 Task: select a rule when a due date between working days from now is moved in a card by anyone.
Action: Mouse moved to (1139, 97)
Screenshot: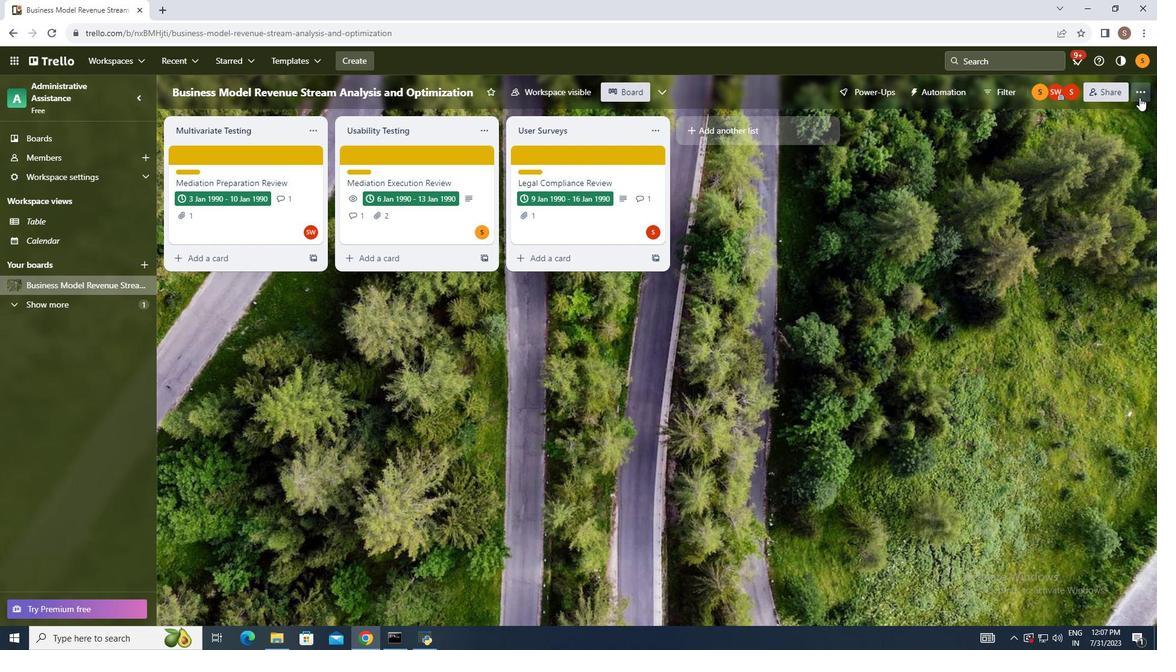 
Action: Mouse pressed left at (1139, 97)
Screenshot: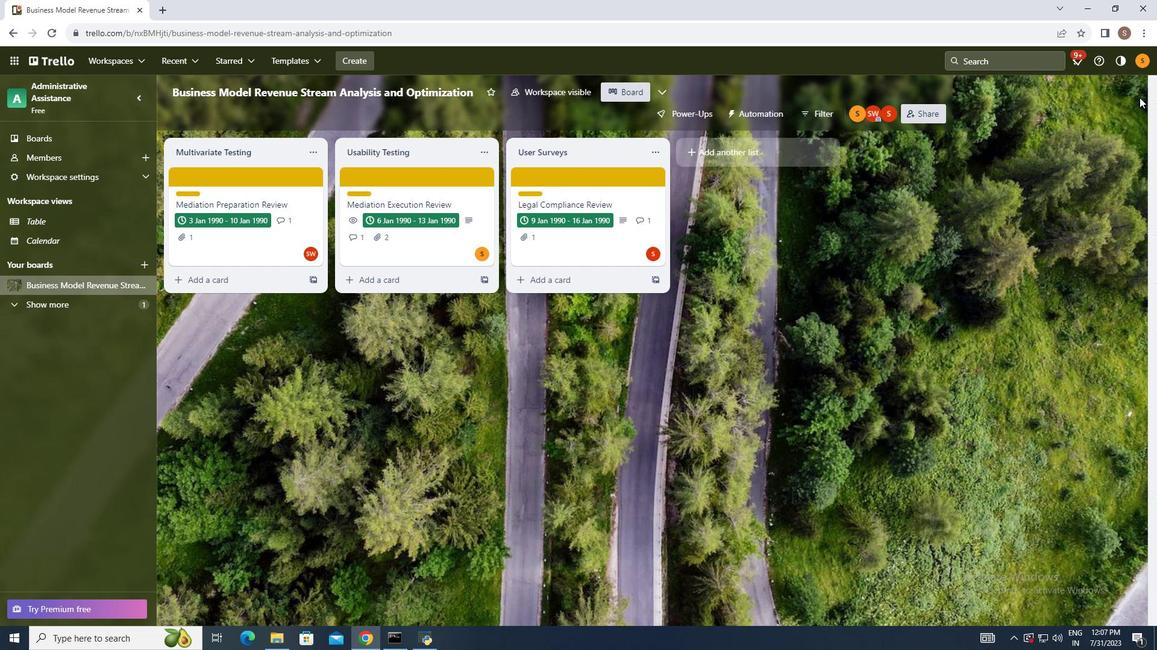 
Action: Mouse moved to (1060, 247)
Screenshot: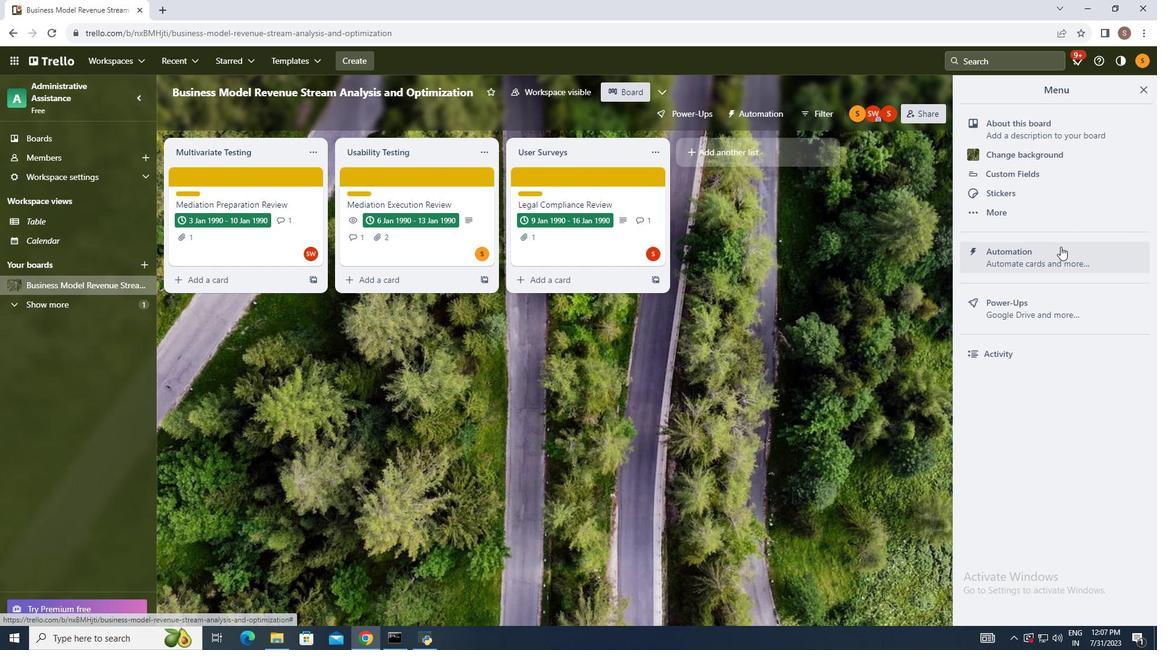 
Action: Mouse pressed left at (1060, 247)
Screenshot: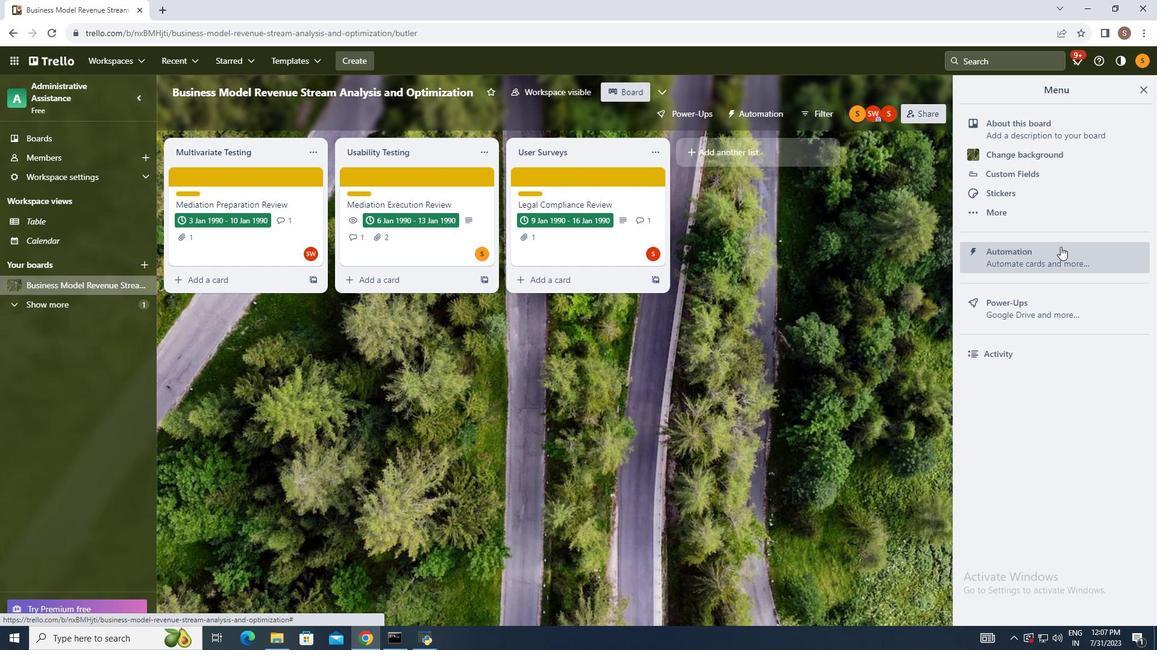 
Action: Mouse moved to (234, 215)
Screenshot: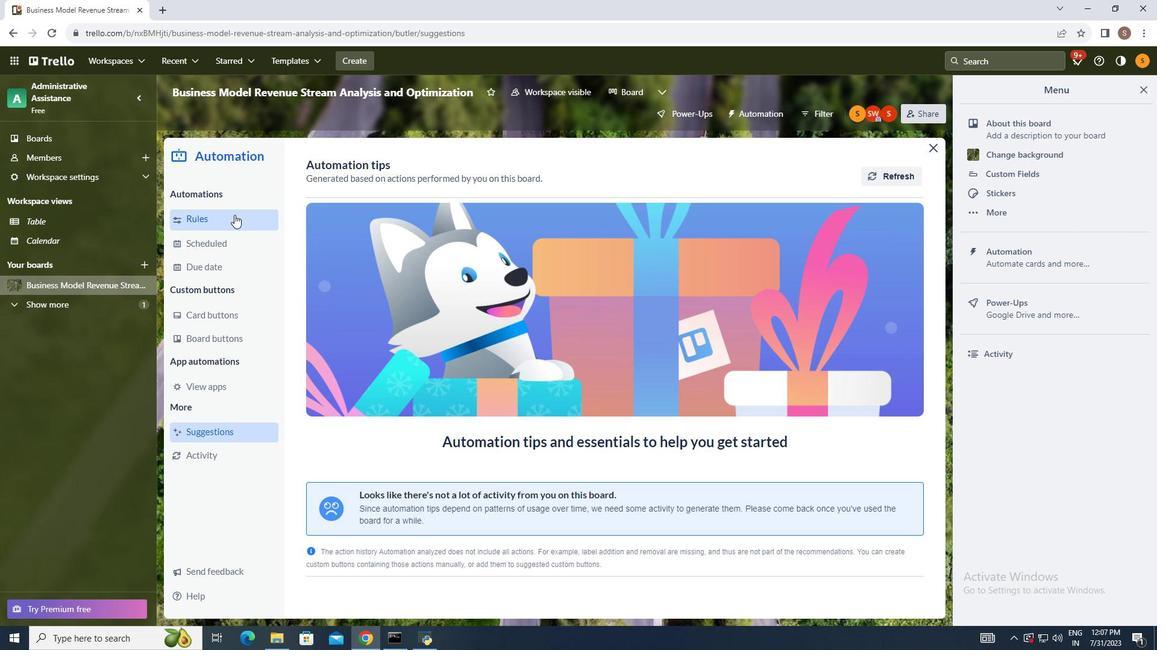 
Action: Mouse pressed left at (234, 215)
Screenshot: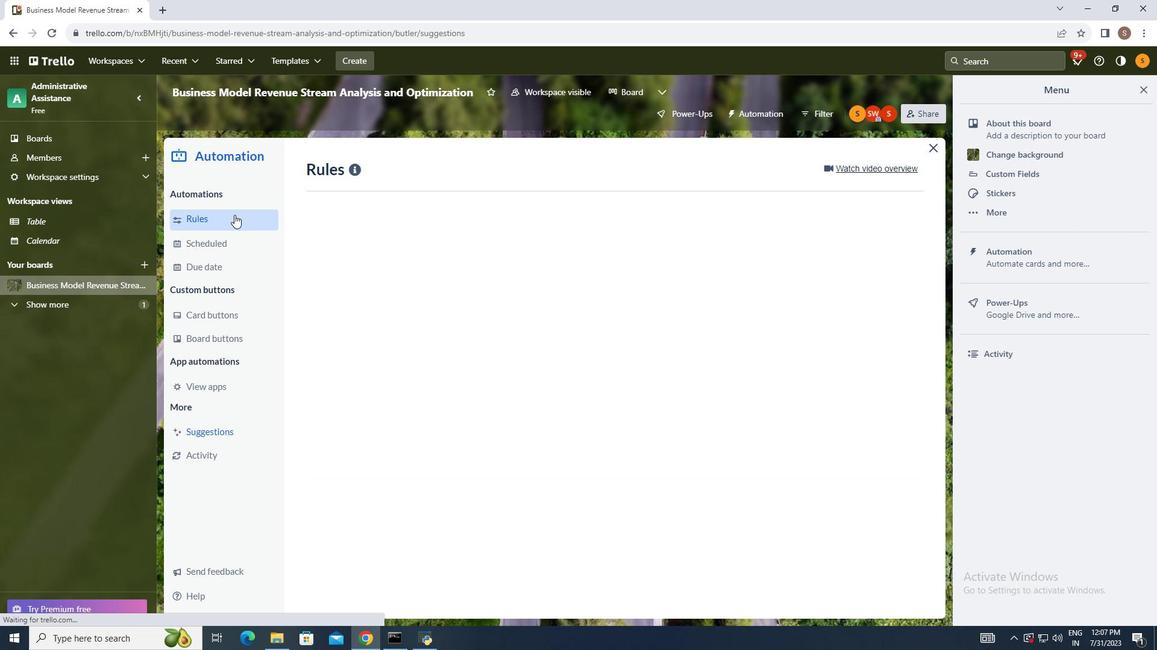 
Action: Mouse moved to (799, 169)
Screenshot: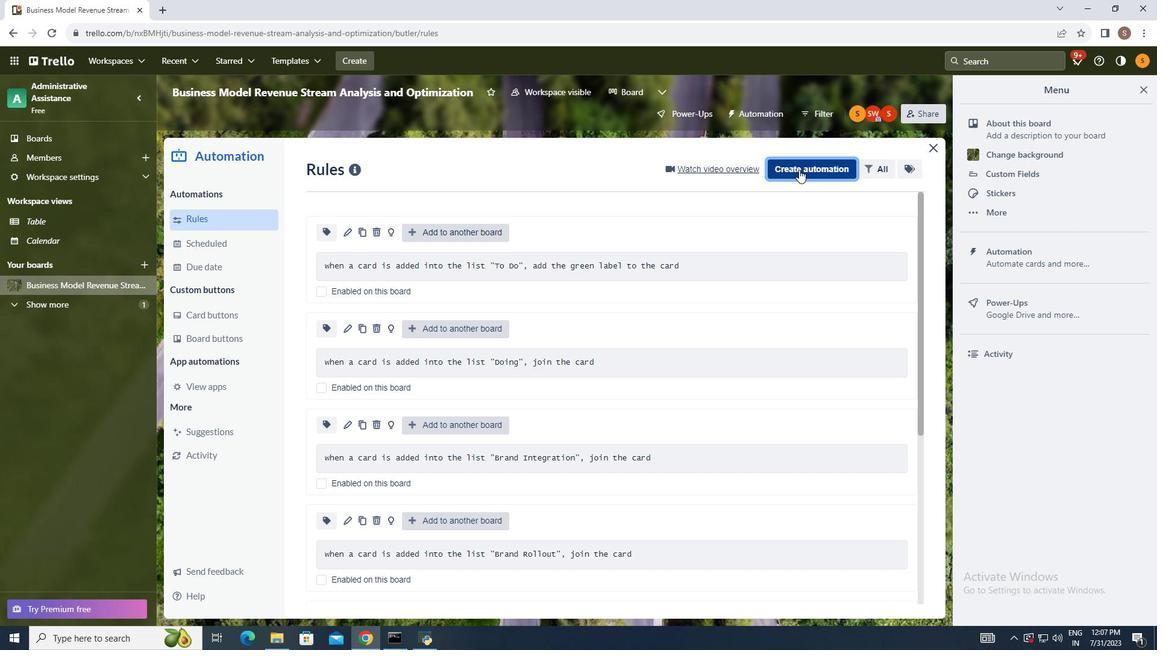 
Action: Mouse pressed left at (799, 169)
Screenshot: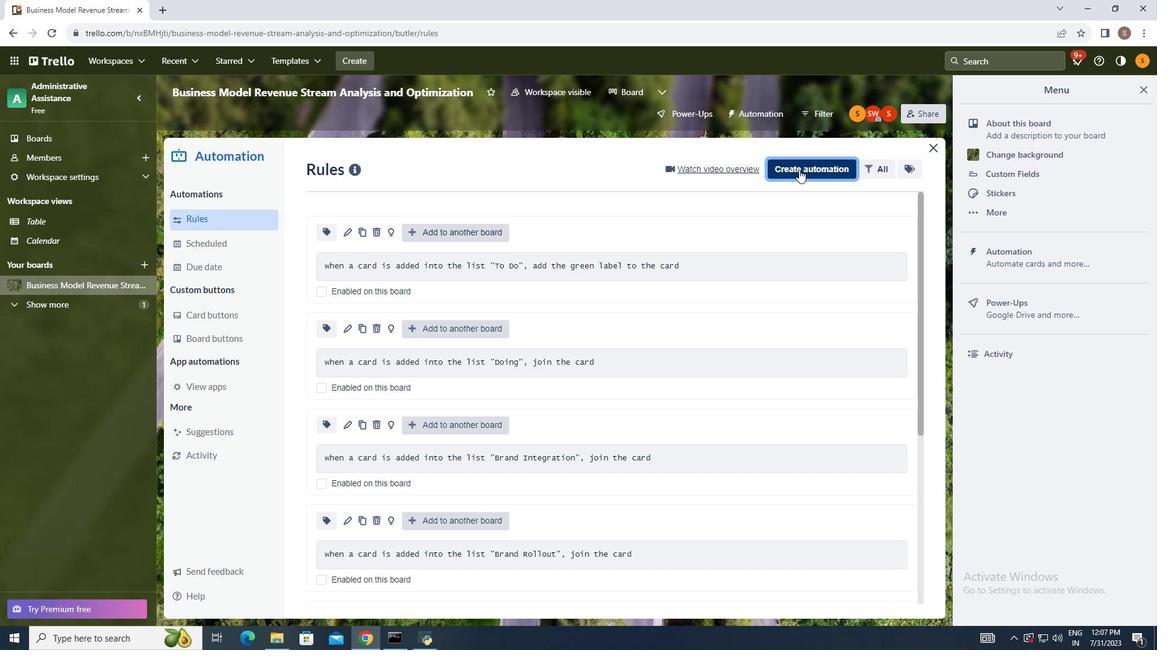 
Action: Mouse moved to (581, 277)
Screenshot: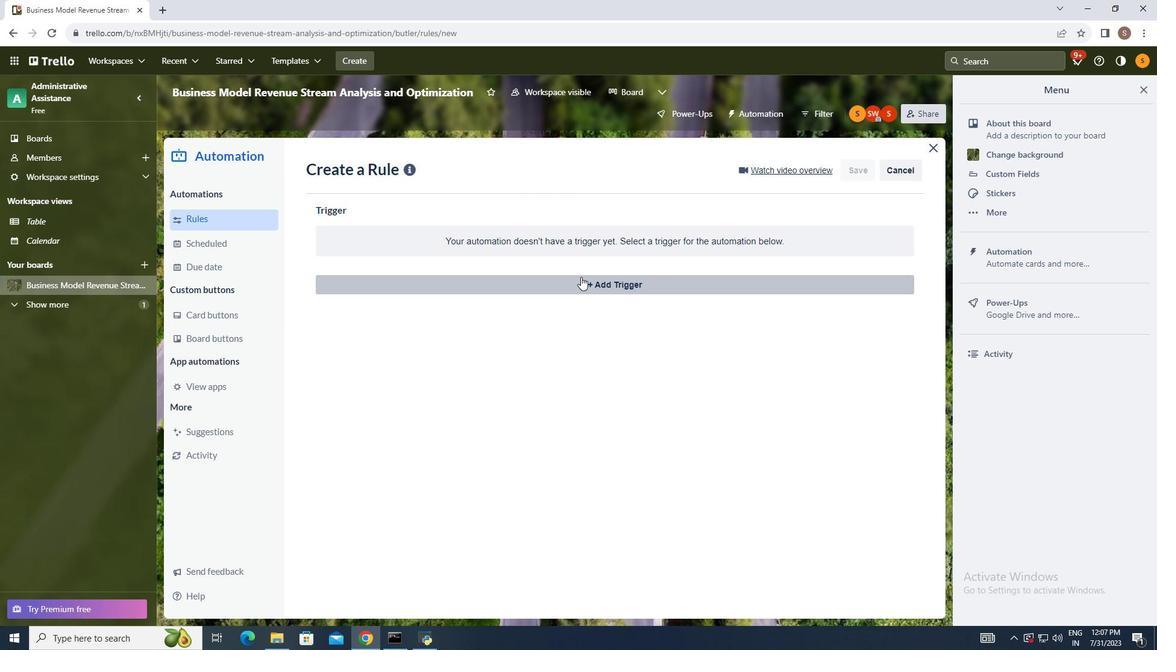 
Action: Mouse pressed left at (581, 277)
Screenshot: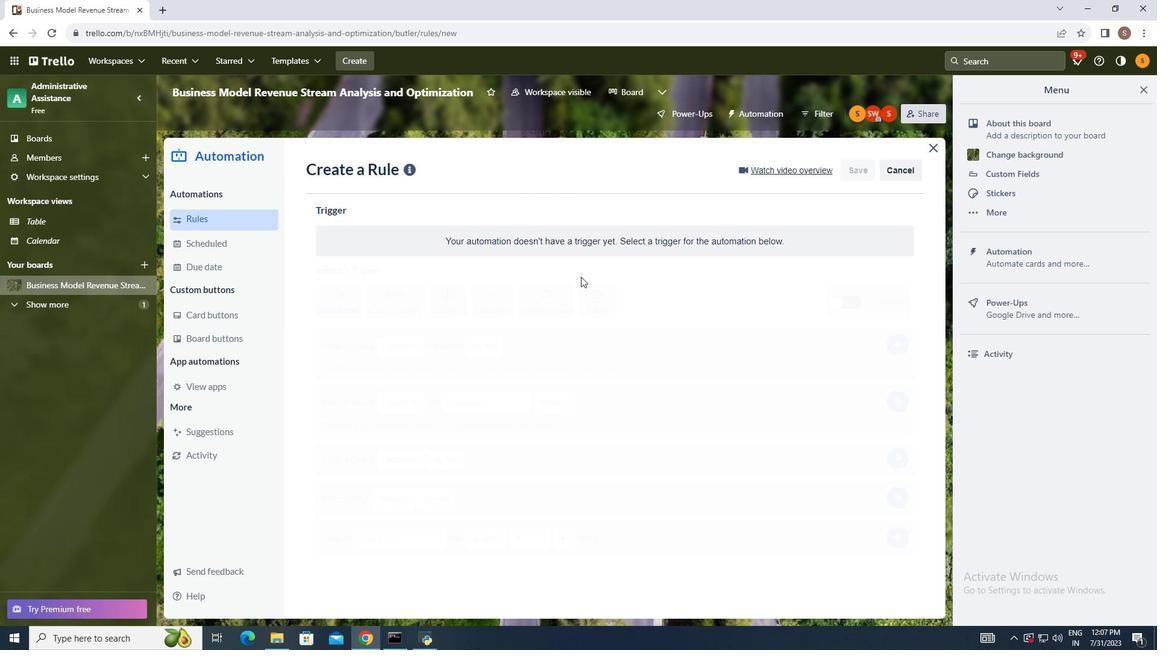 
Action: Mouse moved to (449, 324)
Screenshot: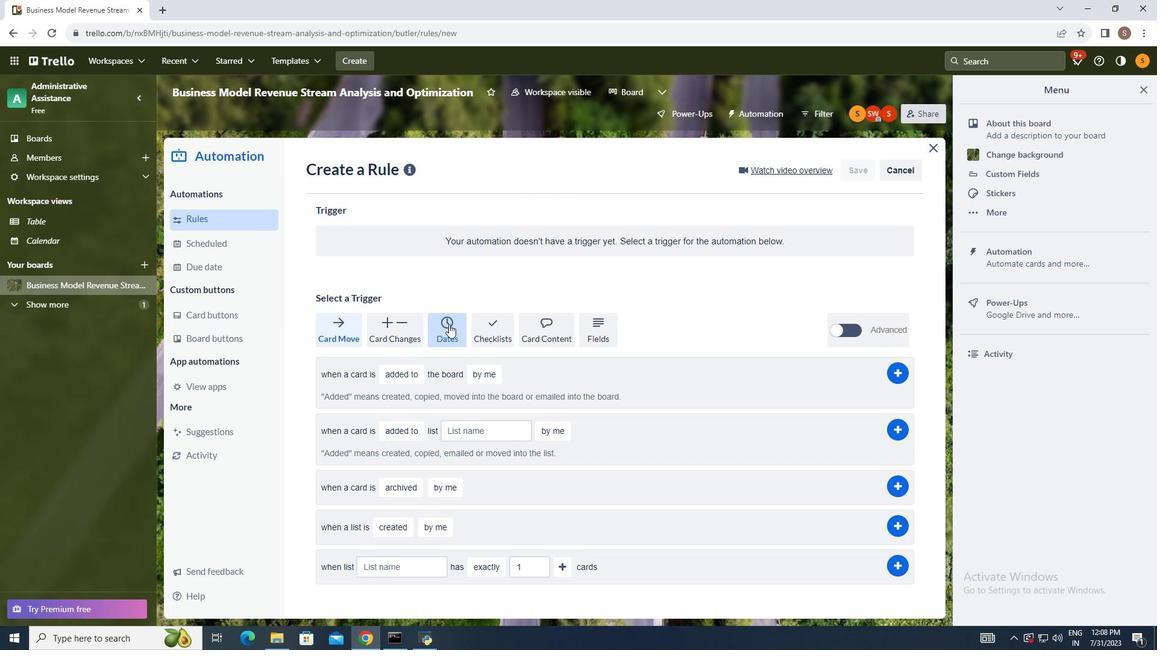 
Action: Mouse pressed left at (449, 324)
Screenshot: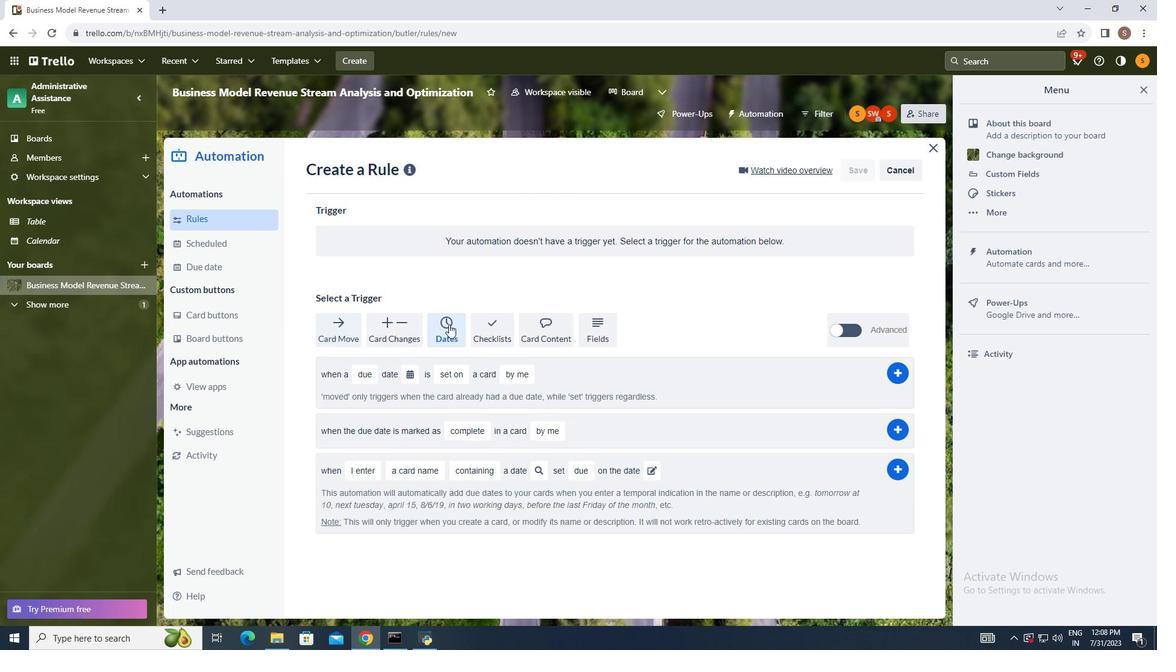 
Action: Mouse moved to (356, 372)
Screenshot: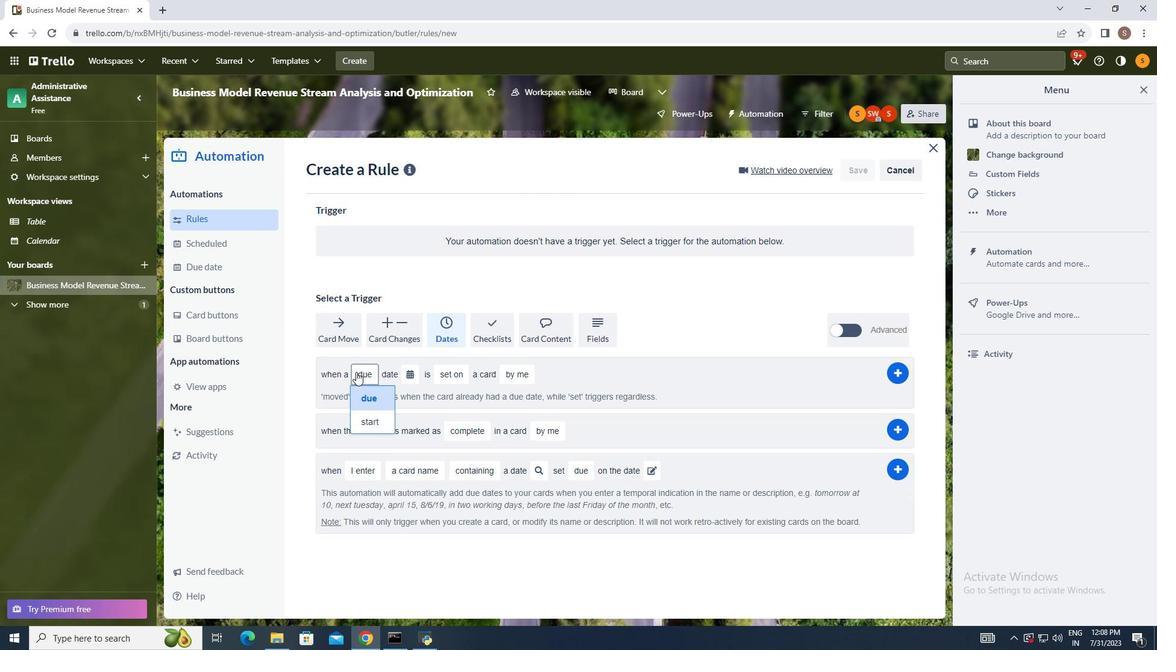 
Action: Mouse pressed left at (356, 372)
Screenshot: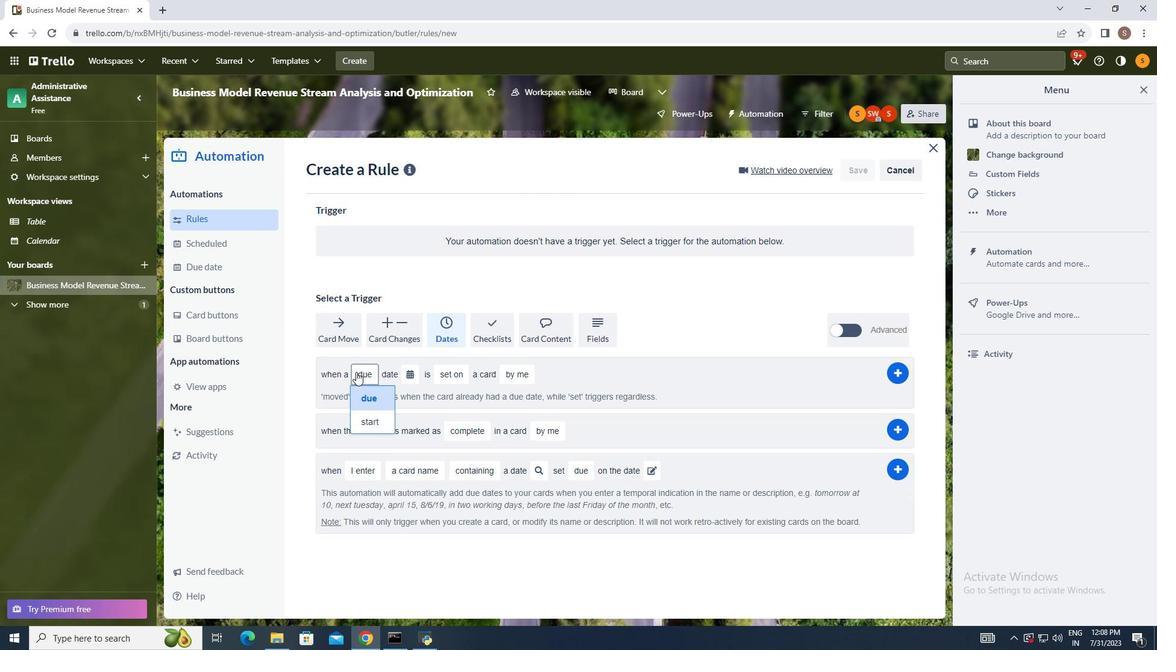 
Action: Mouse moved to (365, 394)
Screenshot: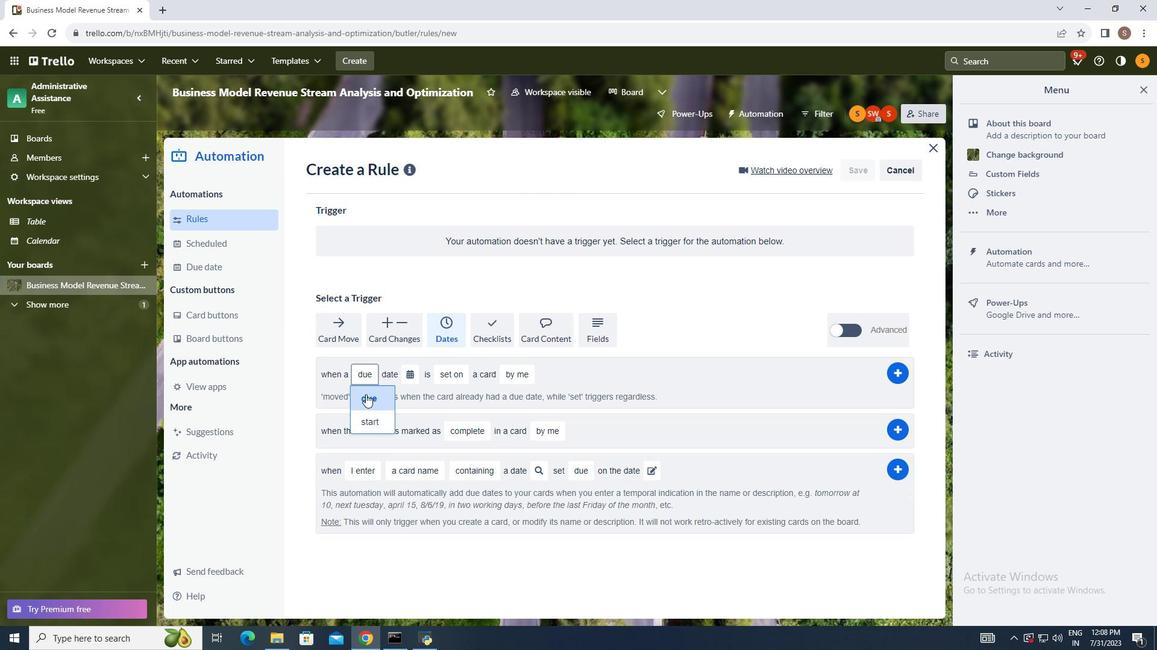 
Action: Mouse pressed left at (365, 394)
Screenshot: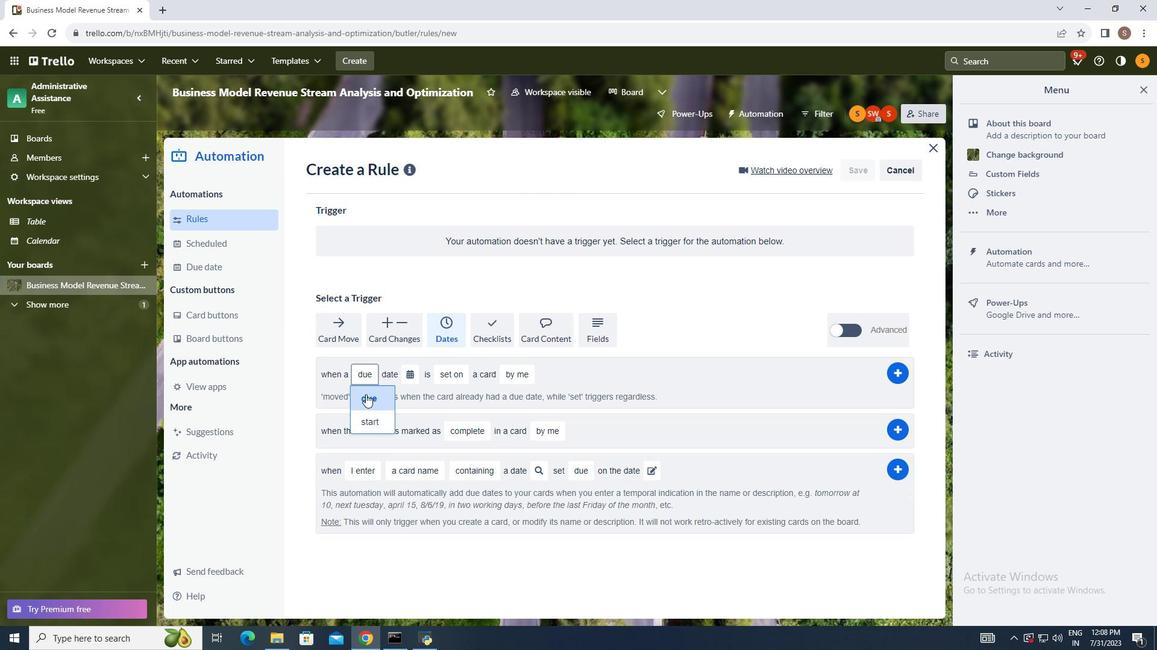 
Action: Mouse moved to (406, 377)
Screenshot: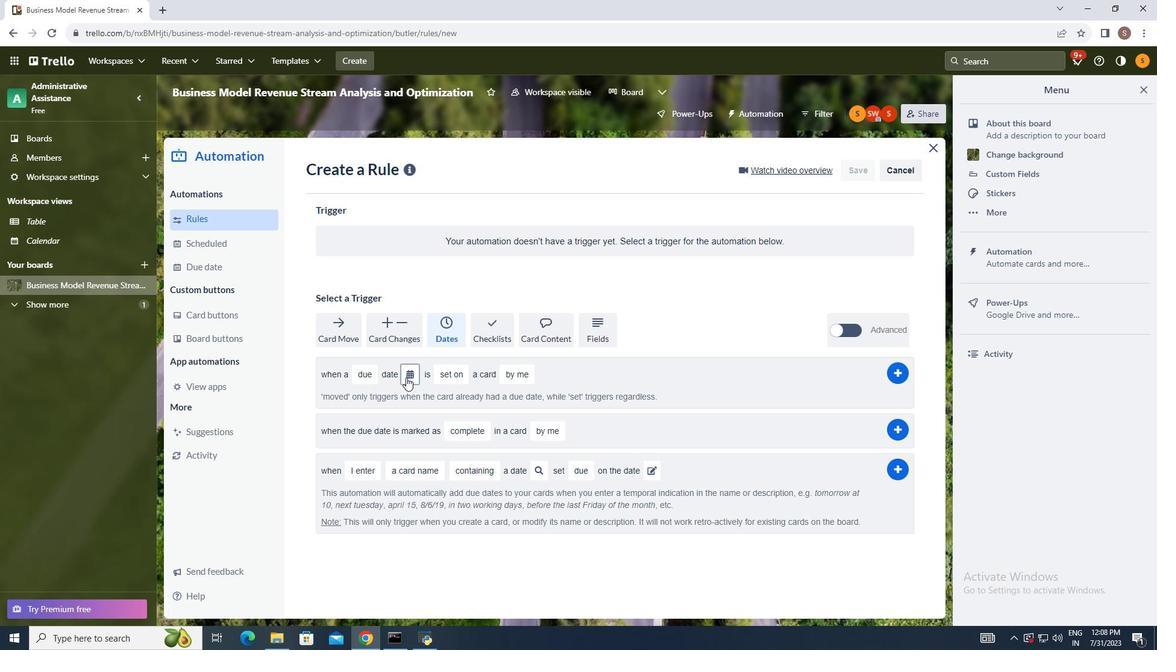 
Action: Mouse pressed left at (406, 377)
Screenshot: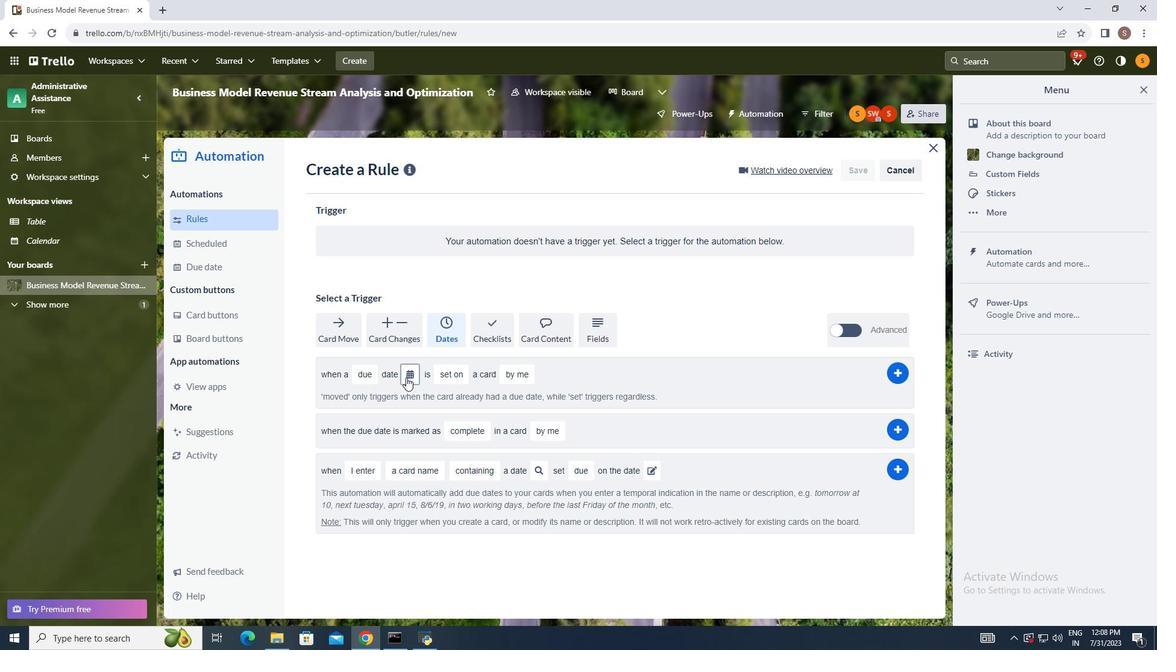 
Action: Mouse moved to (434, 540)
Screenshot: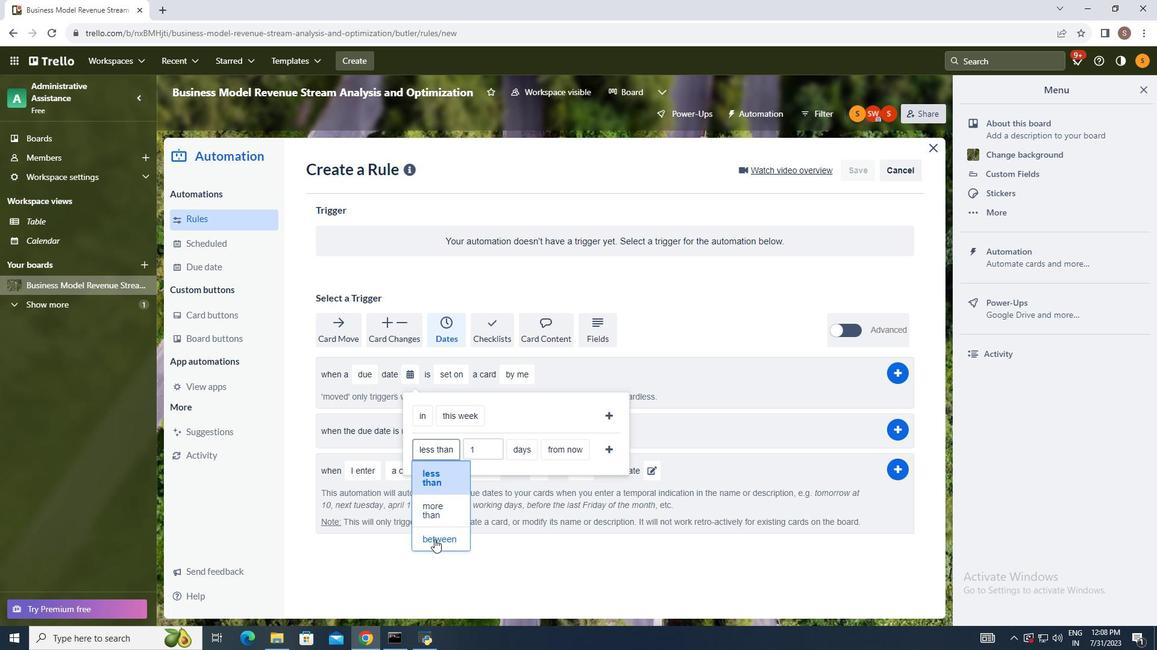 
Action: Mouse pressed left at (434, 540)
Screenshot: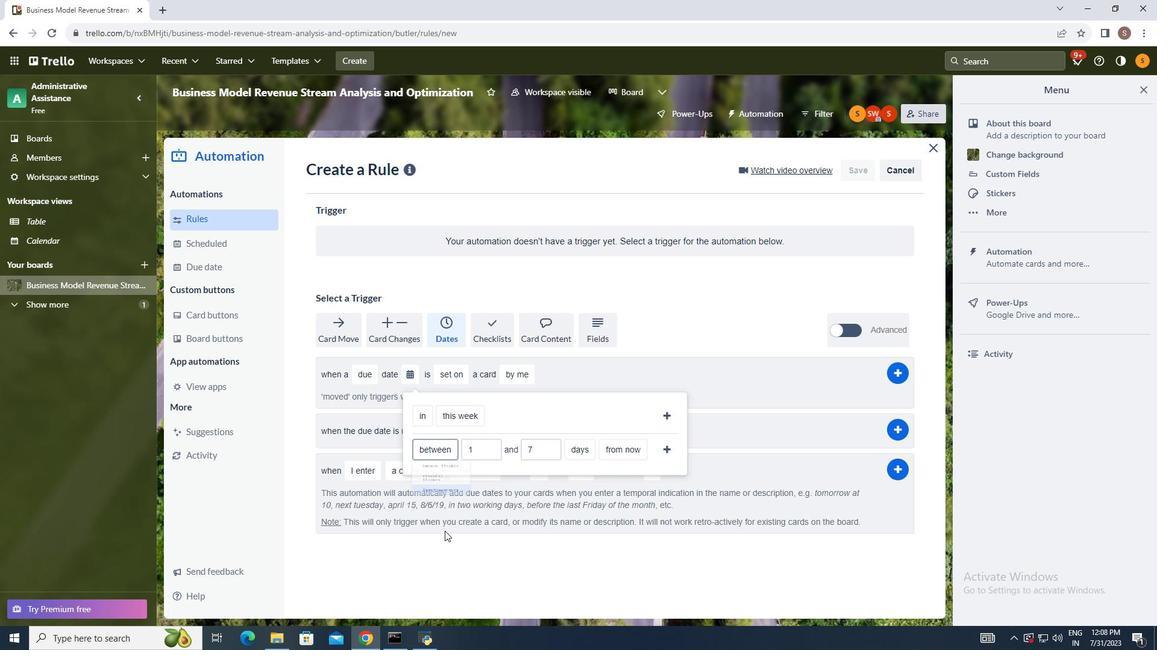 
Action: Mouse moved to (579, 451)
Screenshot: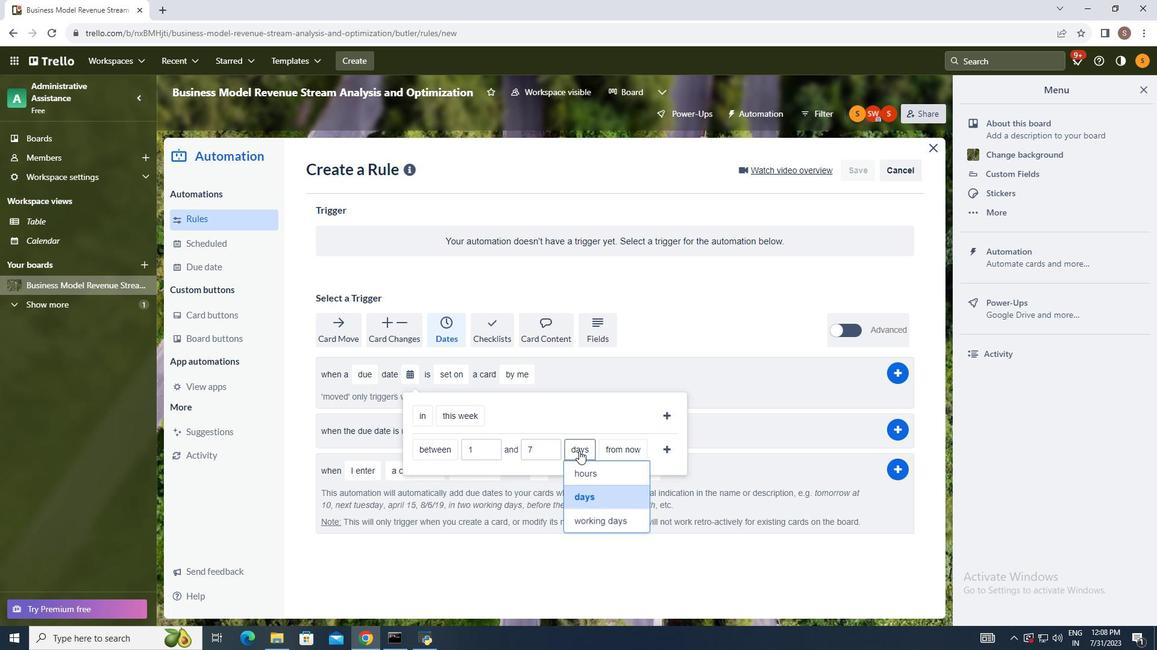 
Action: Mouse pressed left at (579, 451)
Screenshot: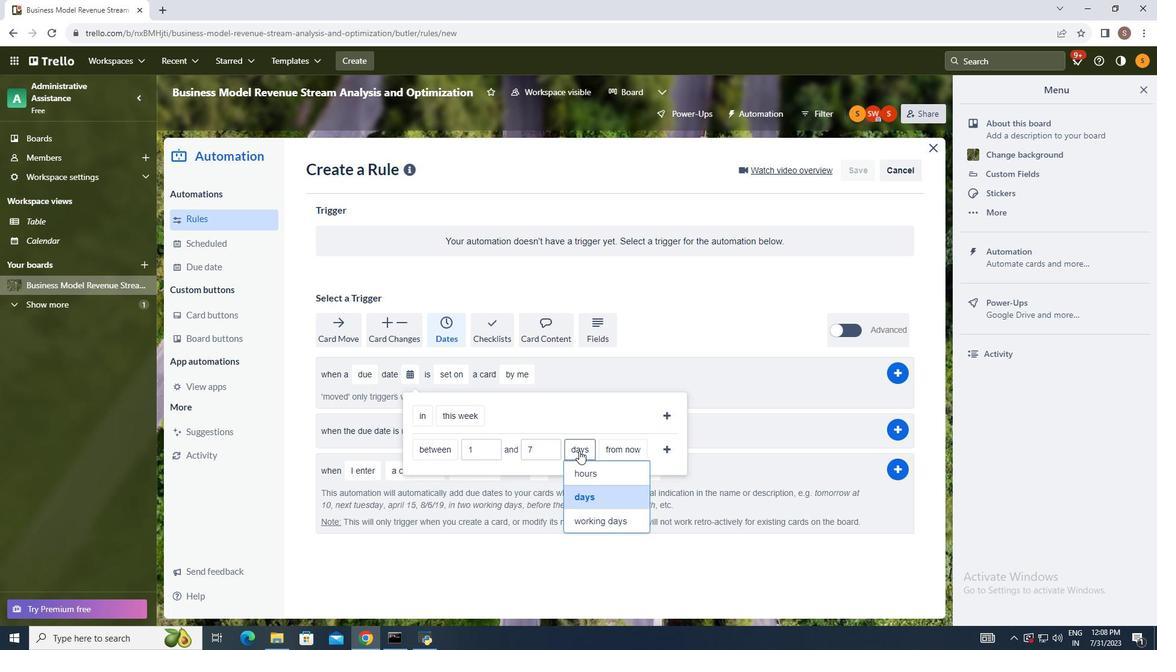 
Action: Mouse moved to (588, 520)
Screenshot: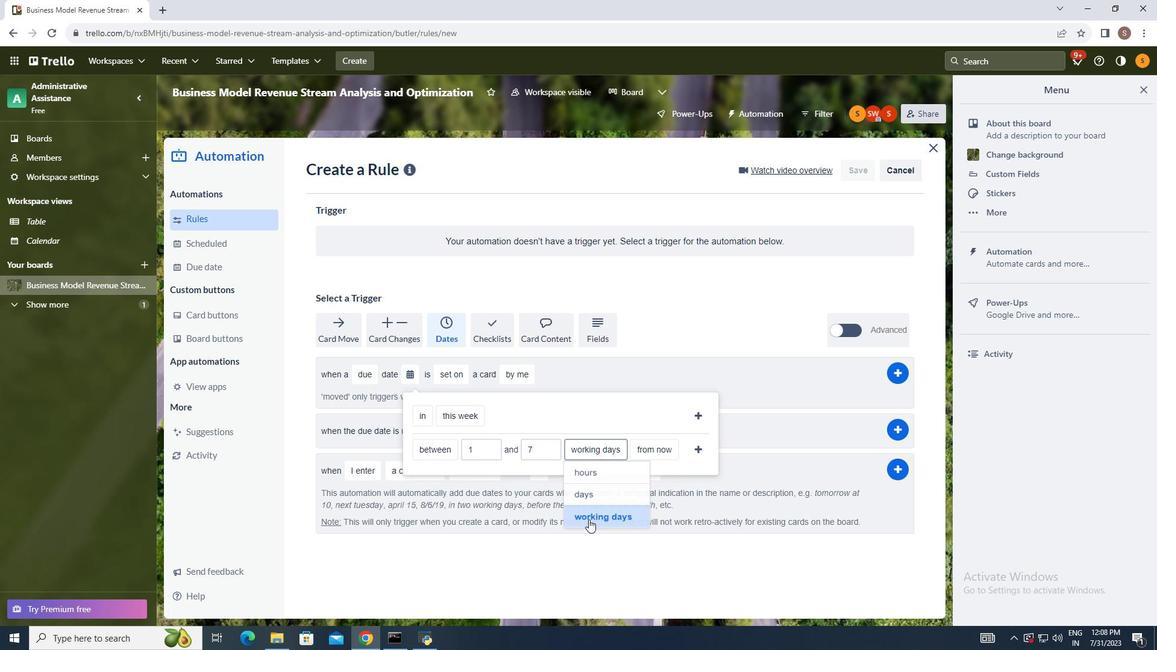 
Action: Mouse pressed left at (588, 520)
Screenshot: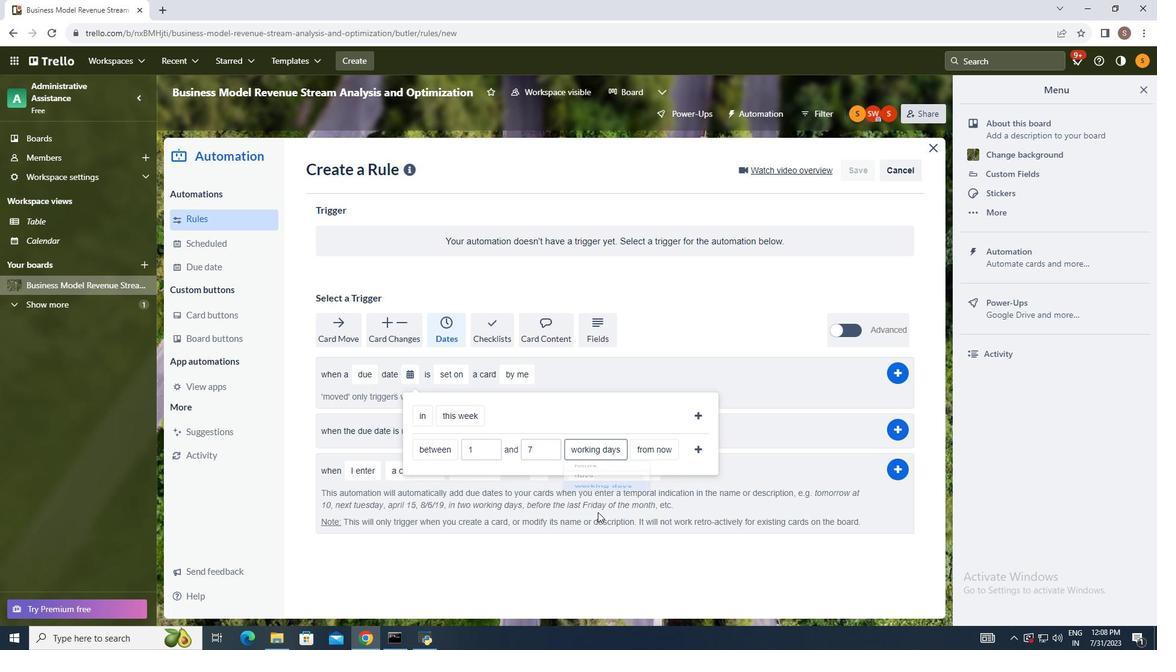 
Action: Mouse moved to (640, 451)
Screenshot: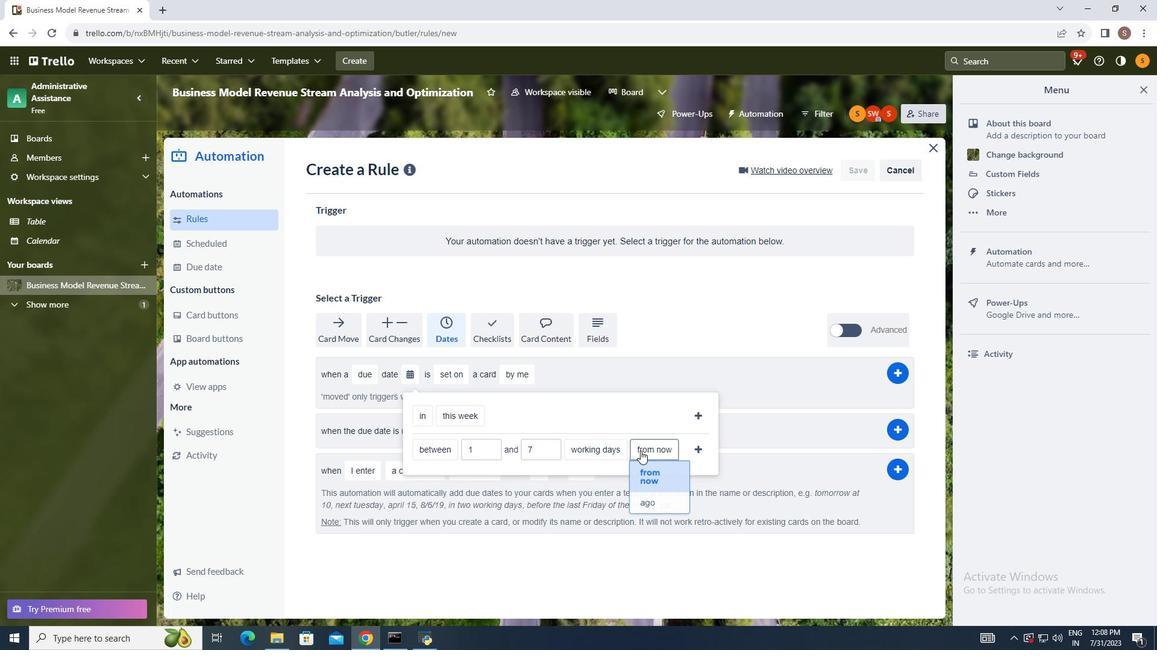 
Action: Mouse pressed left at (640, 451)
Screenshot: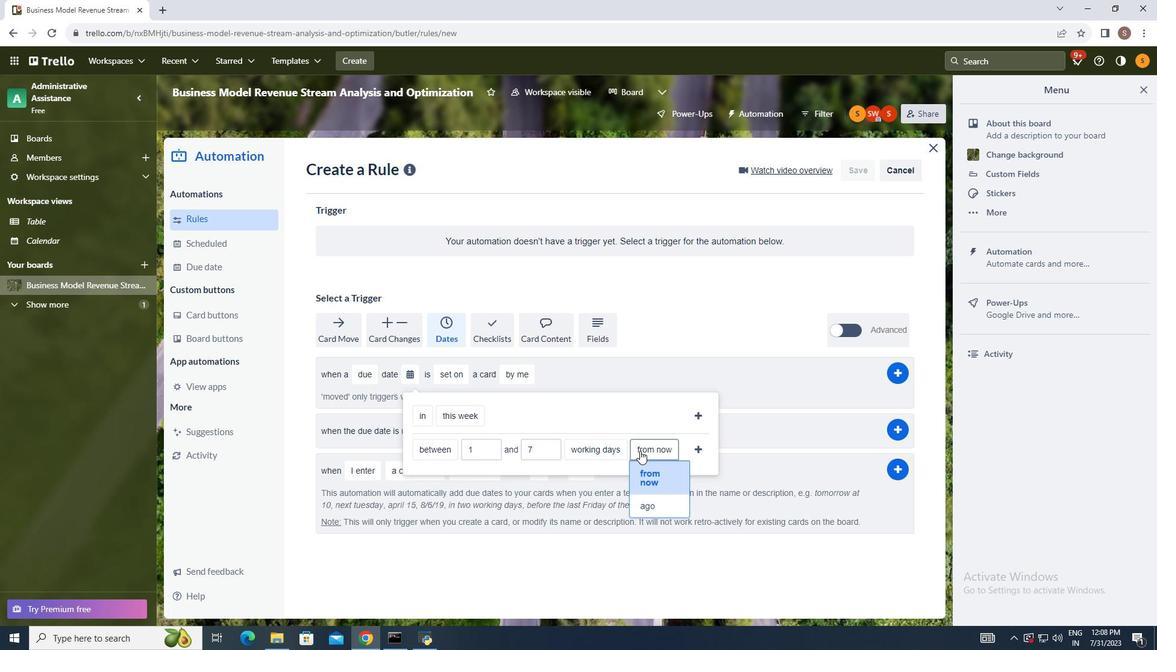 
Action: Mouse moved to (653, 479)
Screenshot: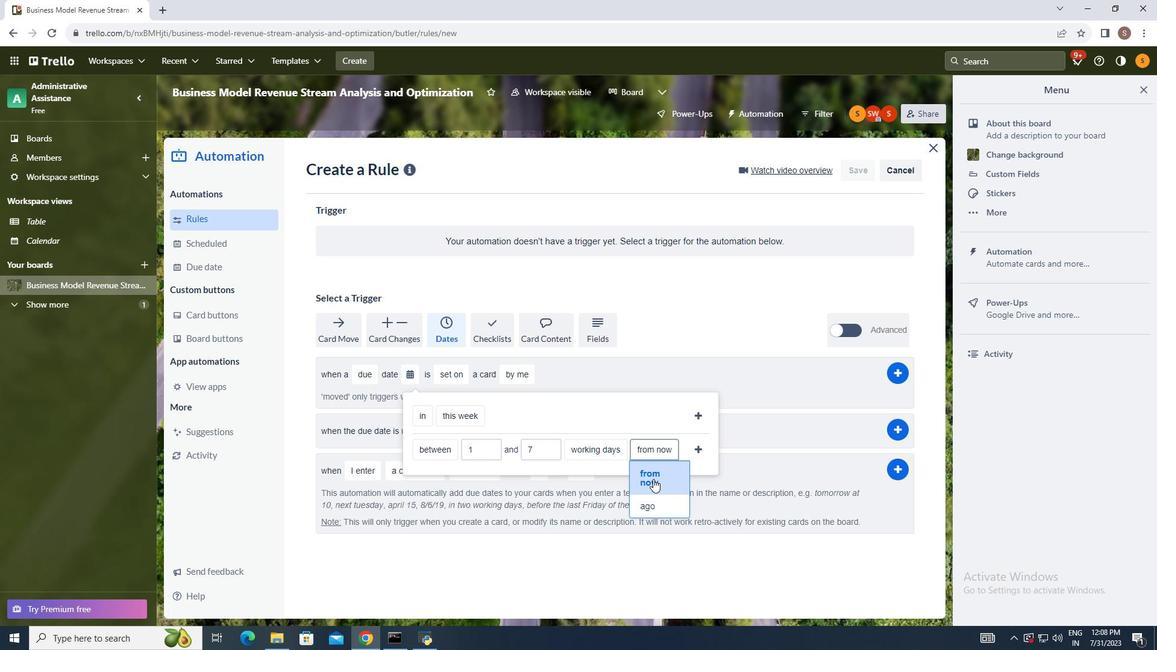 
Action: Mouse pressed left at (653, 479)
Screenshot: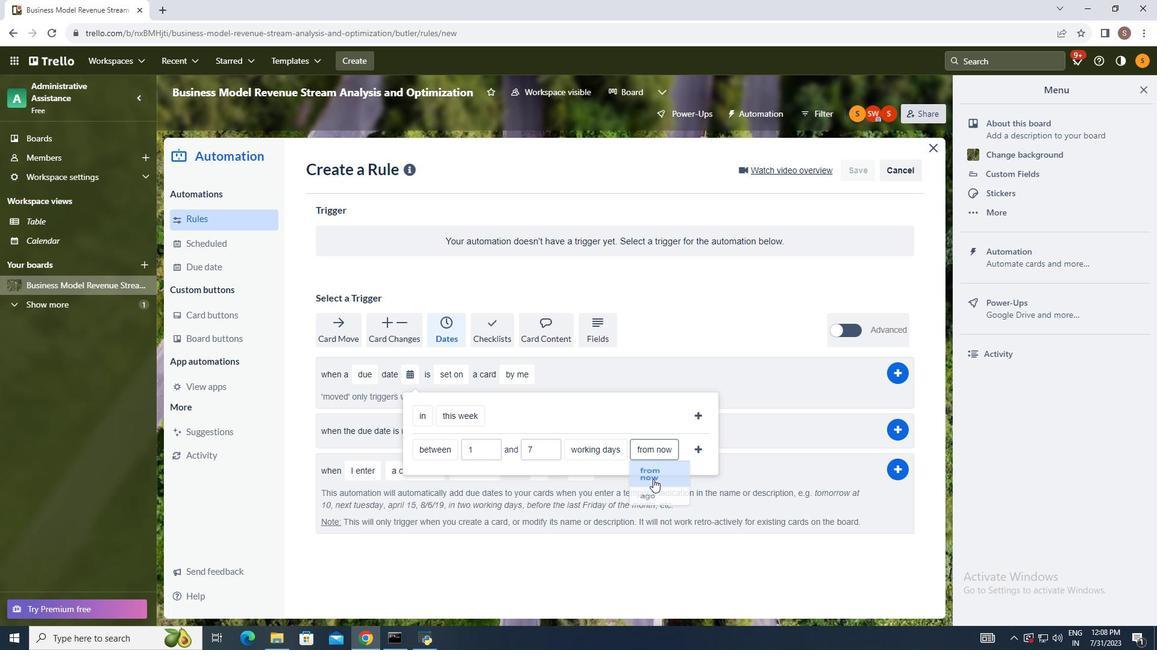 
Action: Mouse moved to (695, 450)
Screenshot: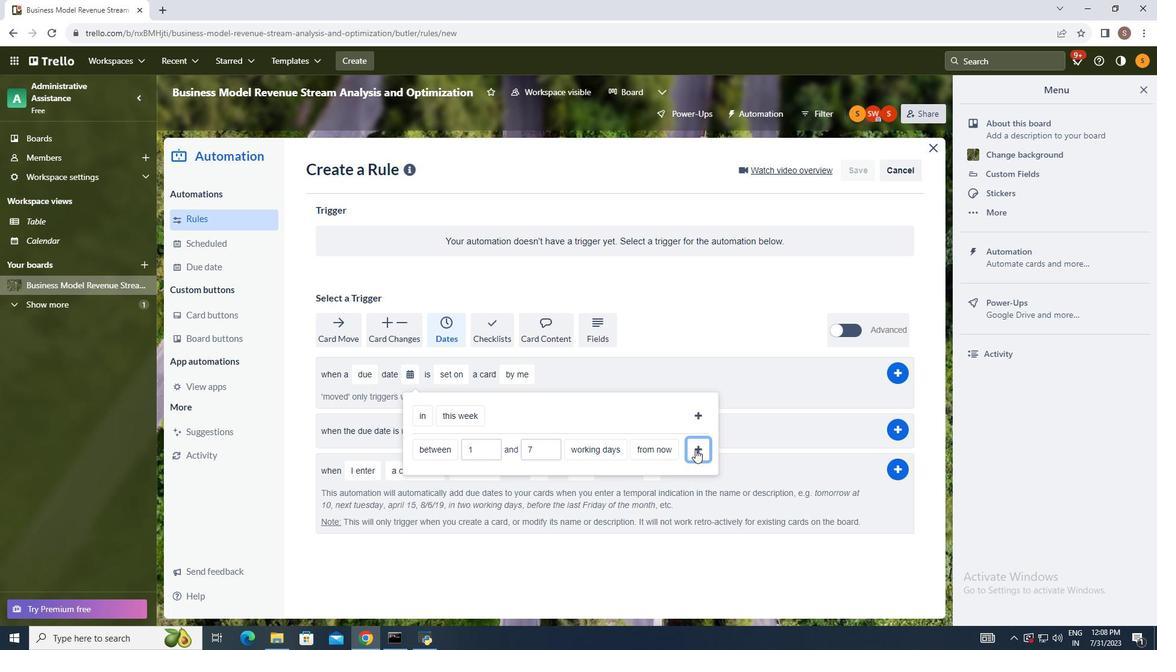 
Action: Mouse pressed left at (695, 450)
Screenshot: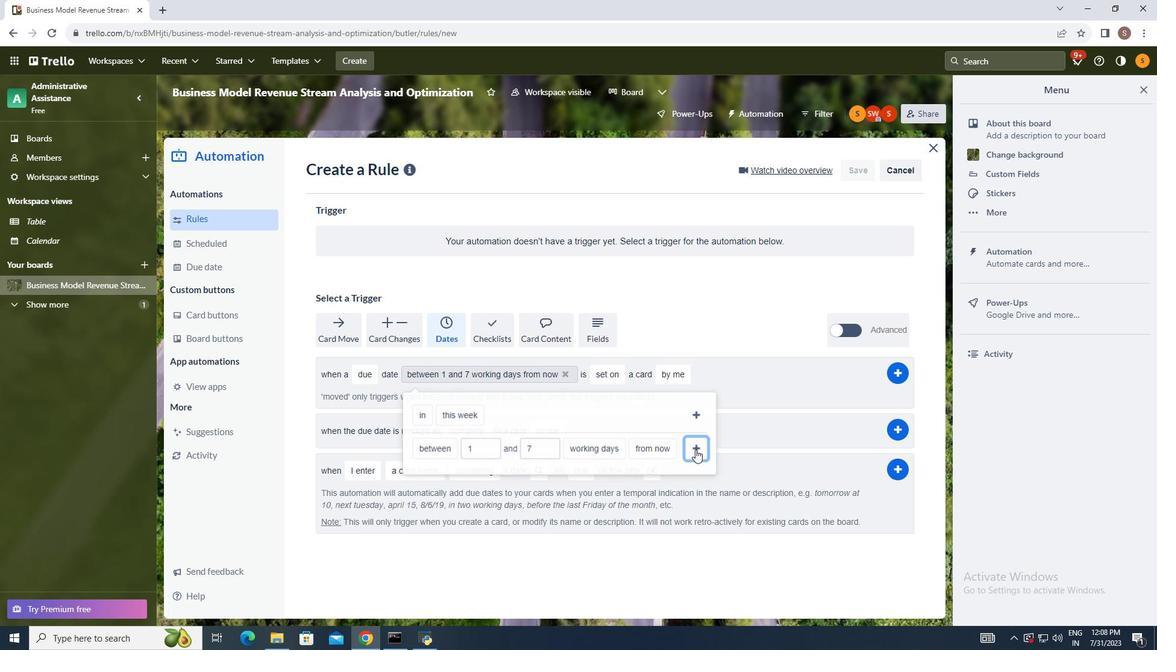
Action: Mouse moved to (606, 373)
Screenshot: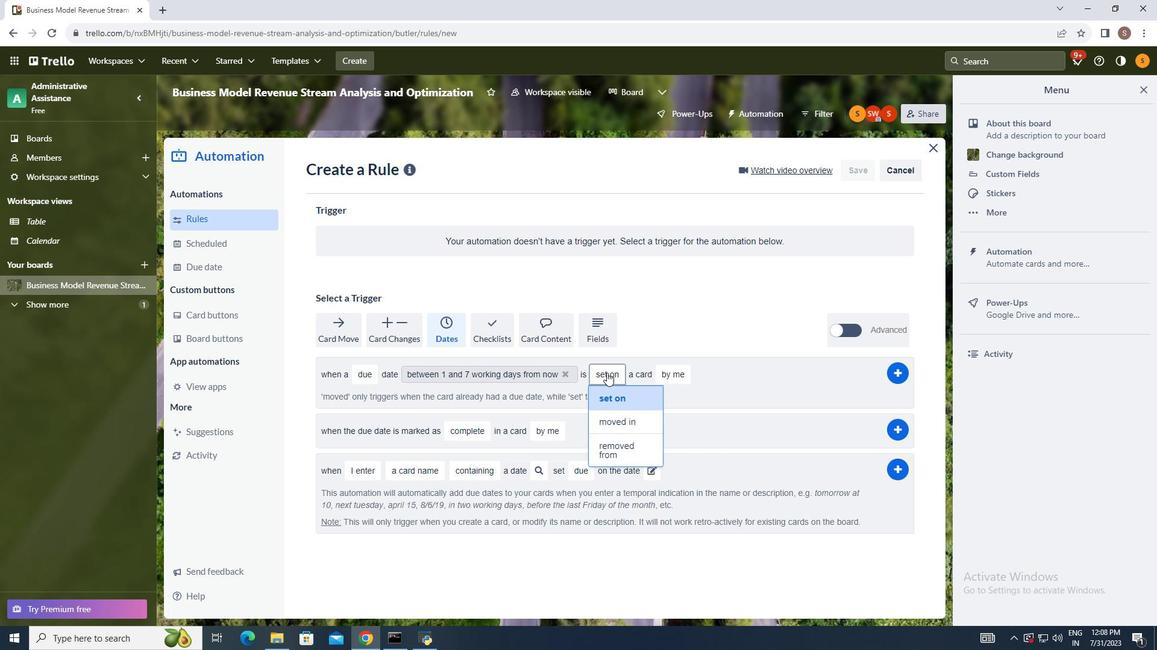 
Action: Mouse pressed left at (606, 373)
Screenshot: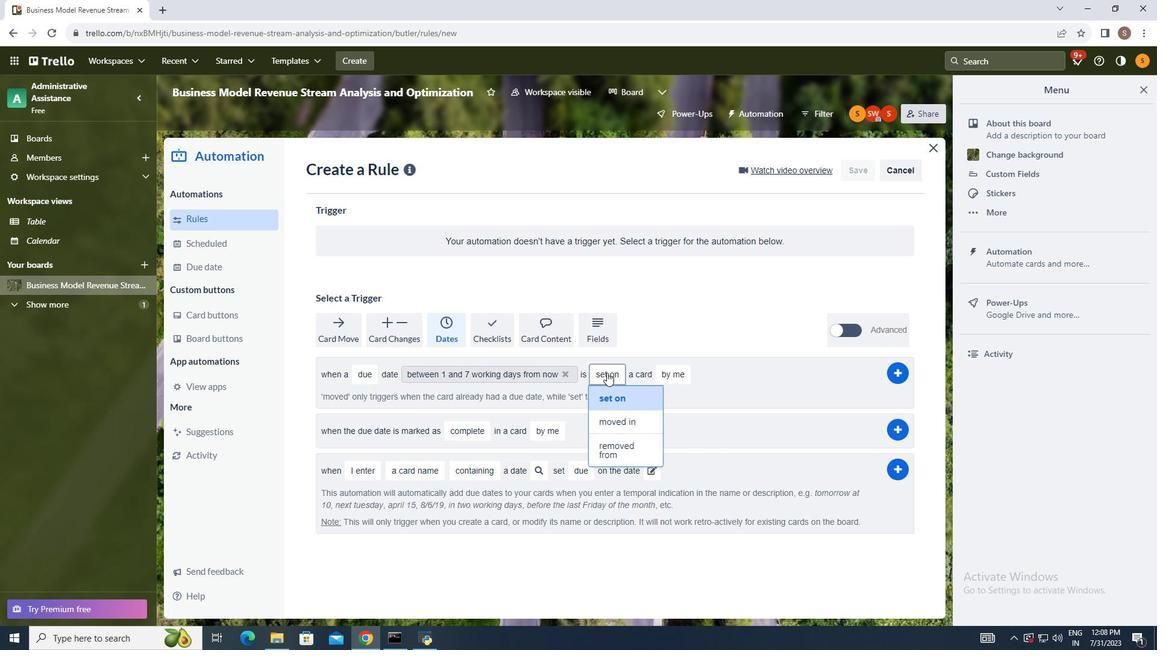 
Action: Mouse moved to (625, 423)
Screenshot: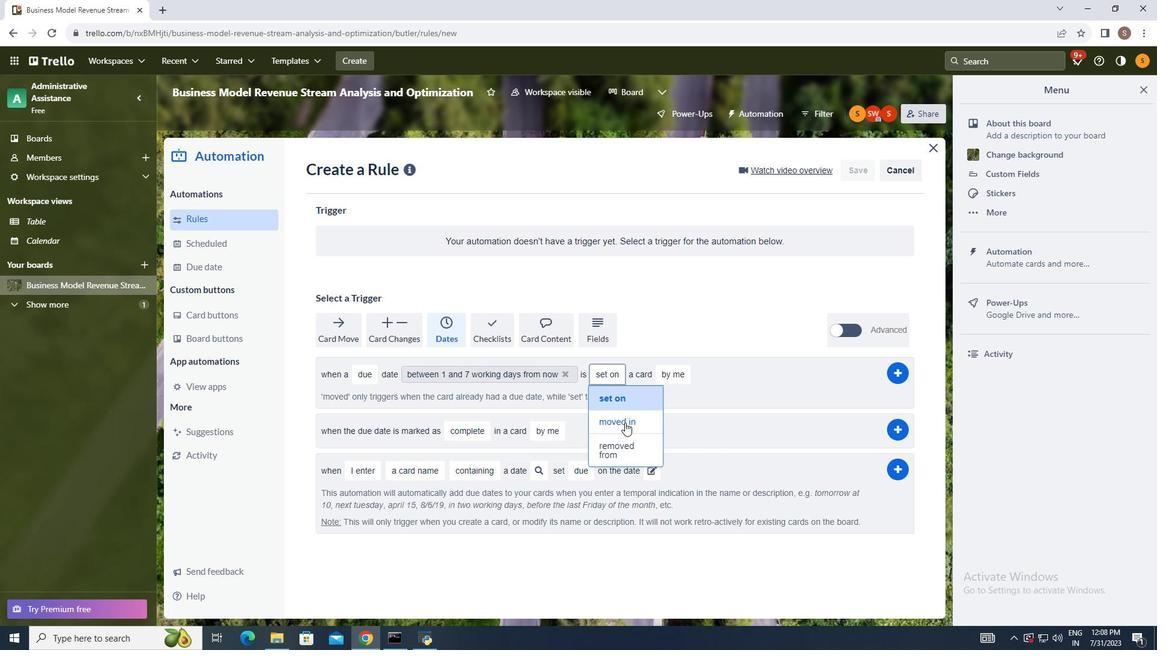 
Action: Mouse pressed left at (625, 423)
Screenshot: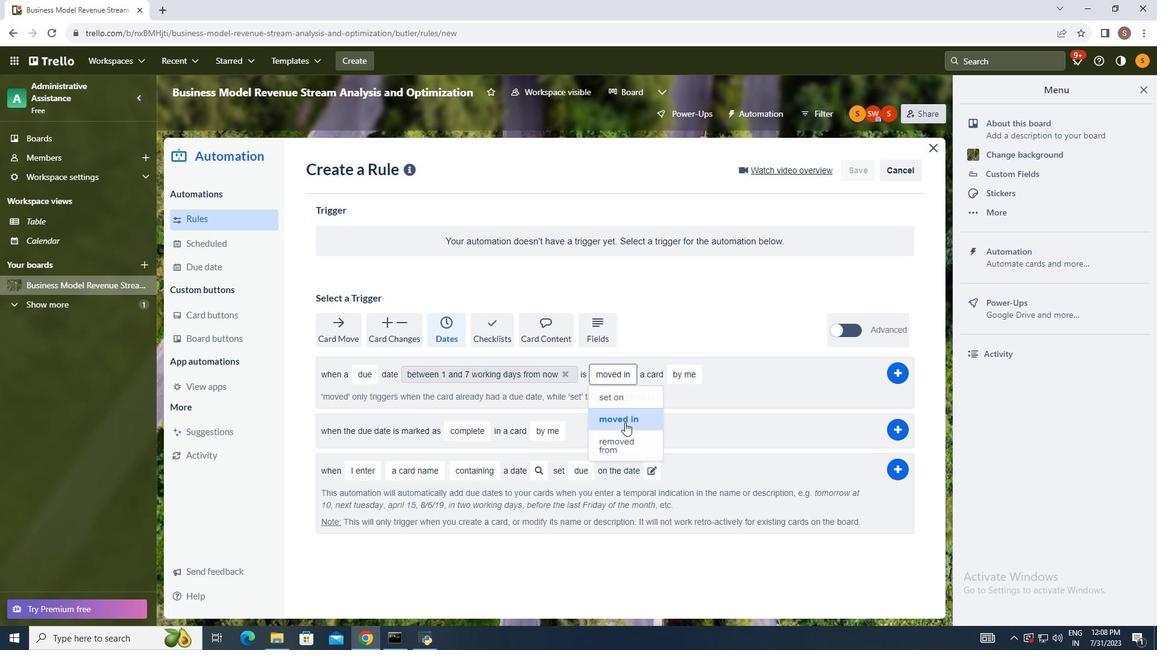 
Action: Mouse moved to (678, 373)
Screenshot: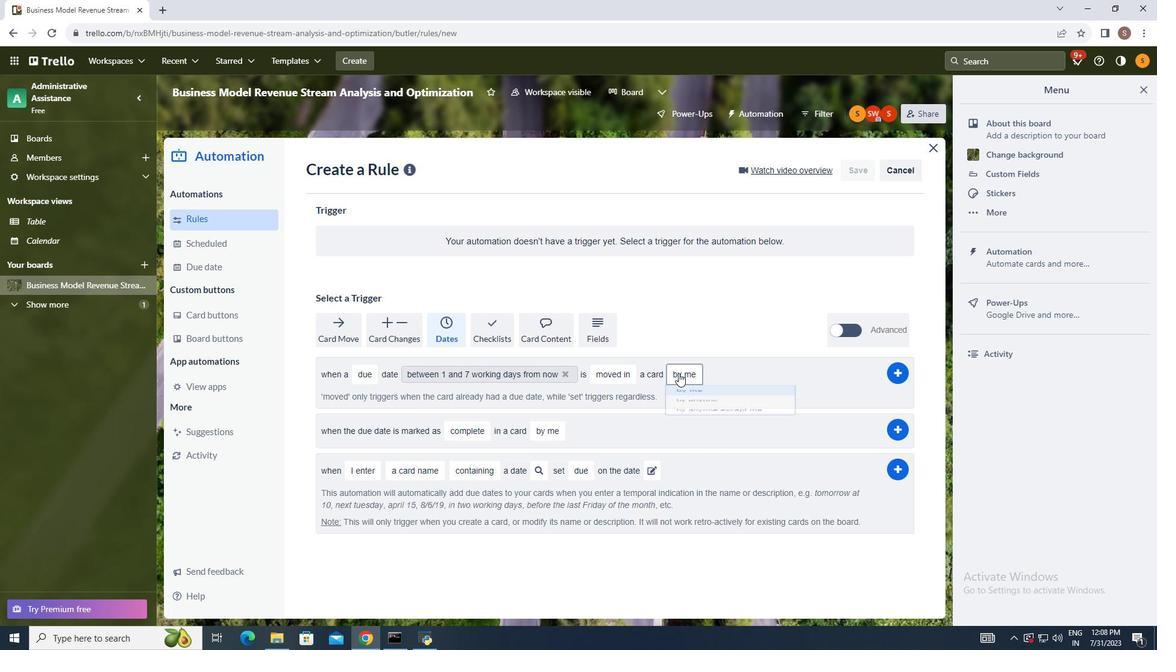 
Action: Mouse pressed left at (678, 373)
Screenshot: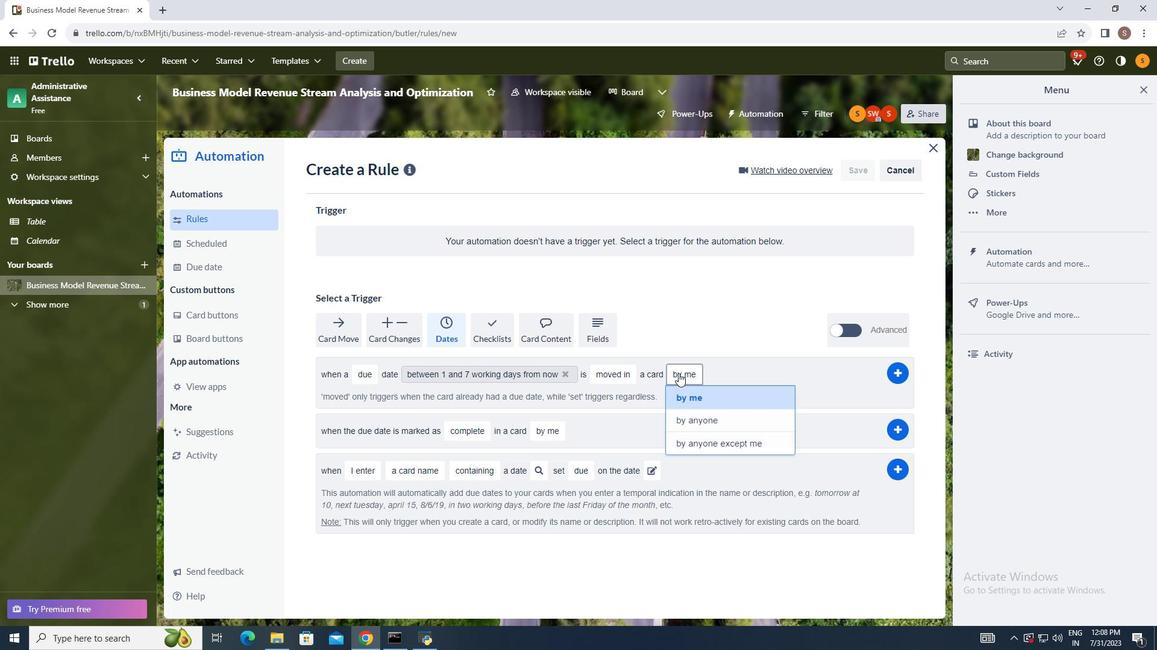 
Action: Mouse moved to (699, 418)
Screenshot: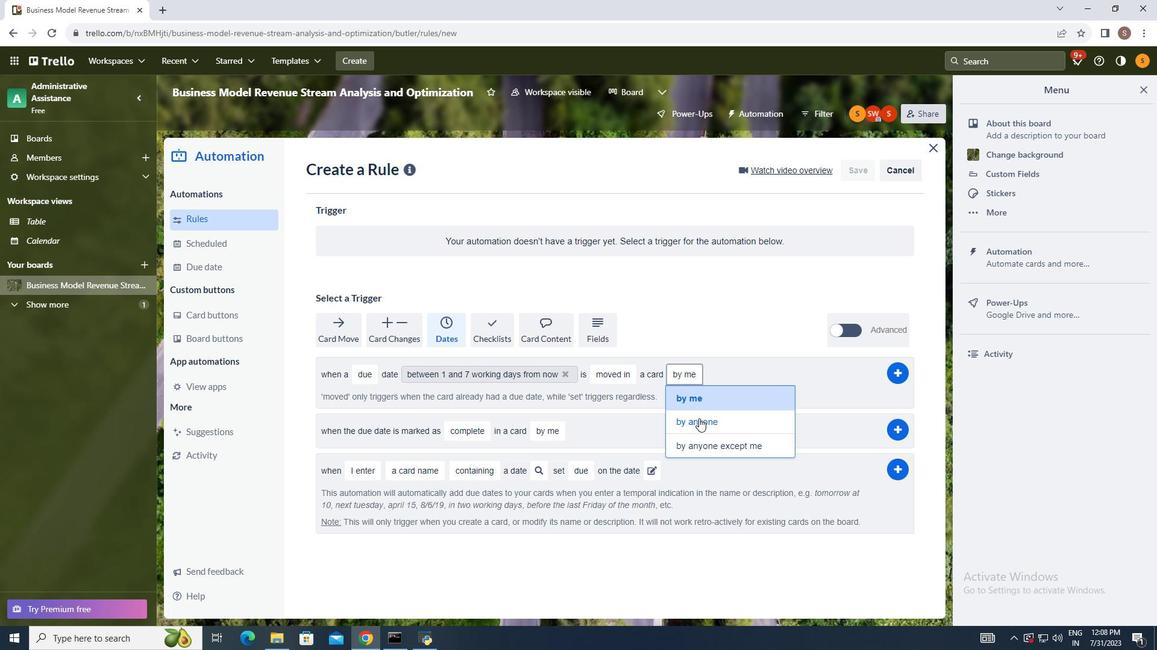 
Action: Mouse pressed left at (699, 418)
Screenshot: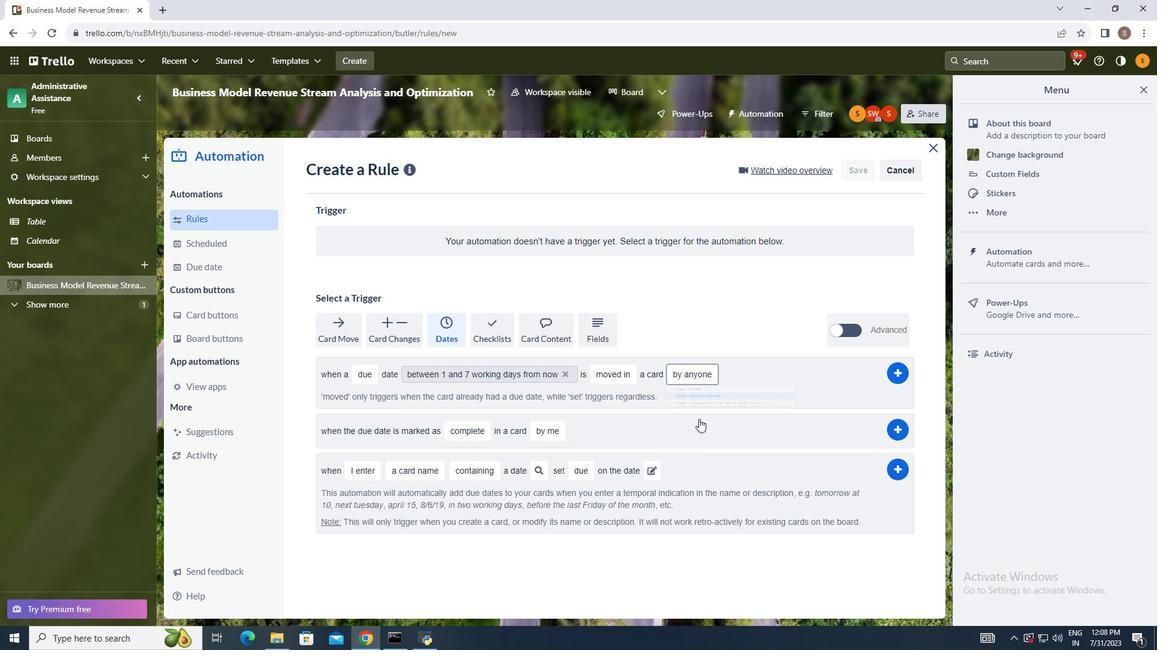 
Action: Mouse moved to (699, 419)
Screenshot: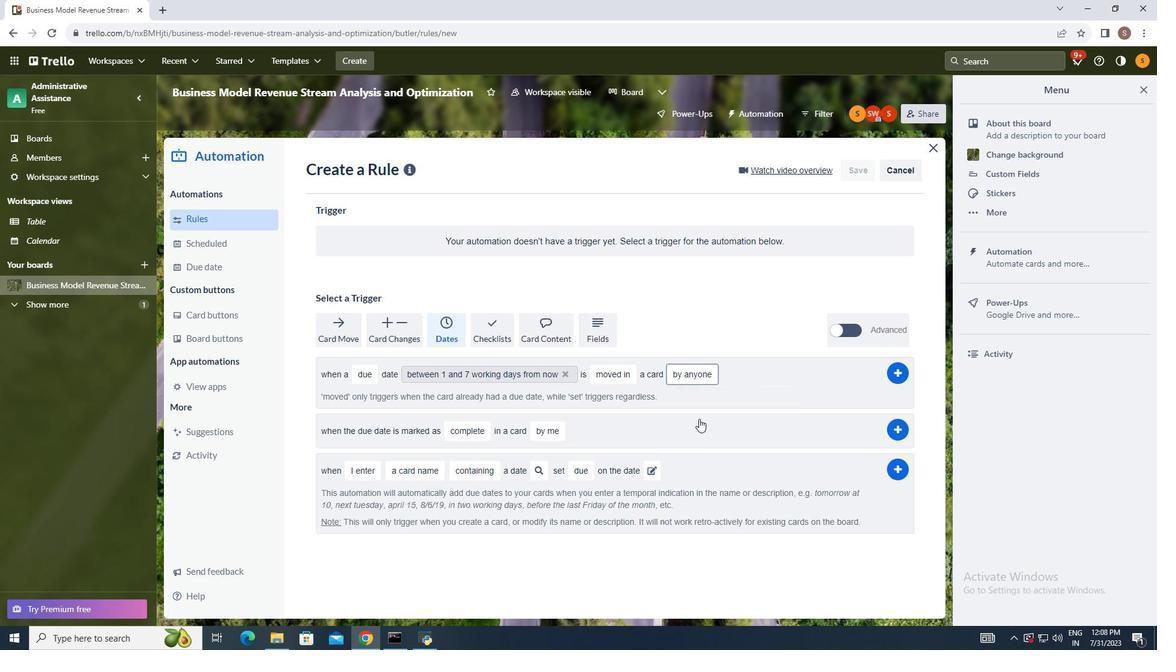 
